Task: Look for discussions in the repository "Javascript" that are locked.
Action: Mouse moved to (943, 135)
Screenshot: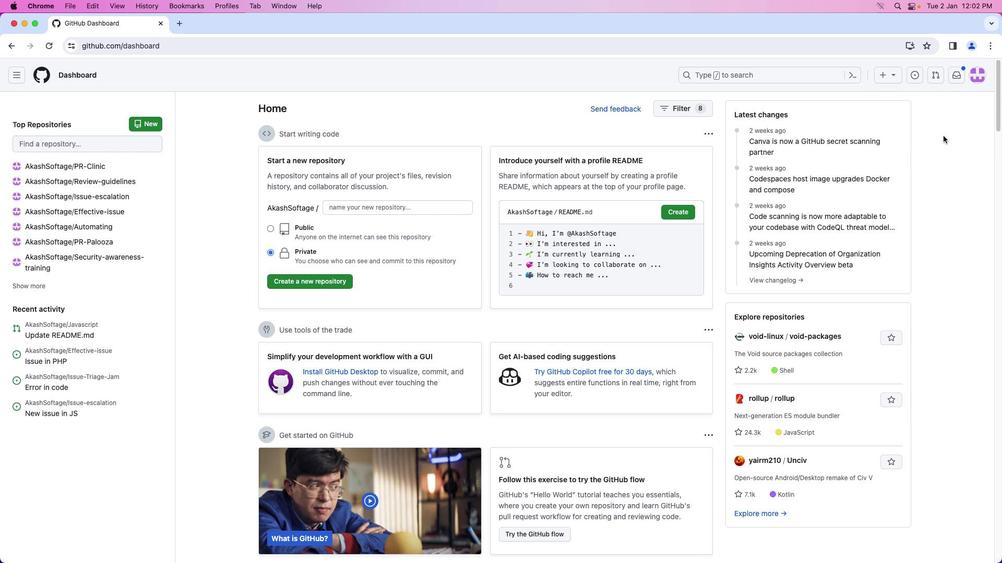 
Action: Mouse pressed left at (943, 135)
Screenshot: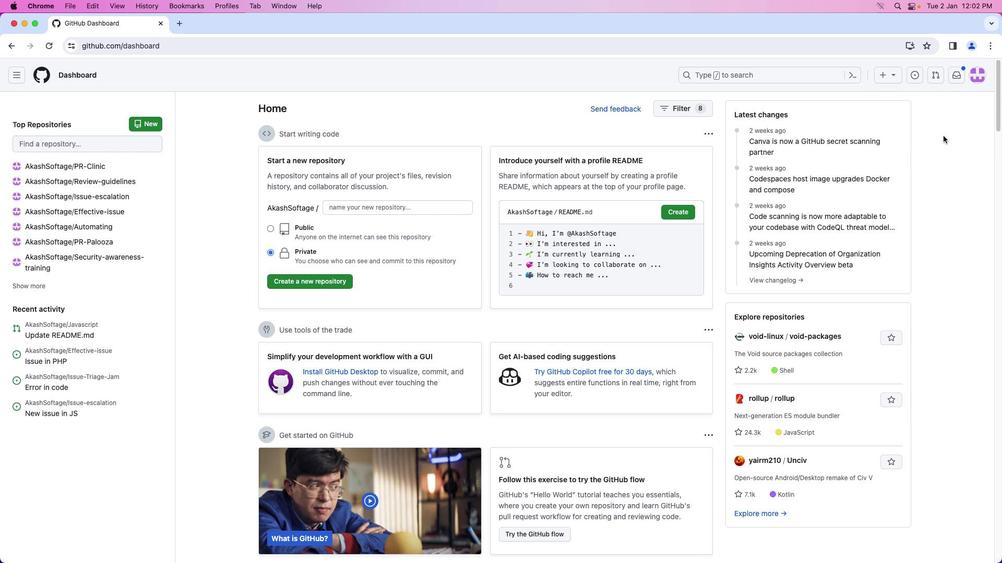 
Action: Mouse moved to (978, 81)
Screenshot: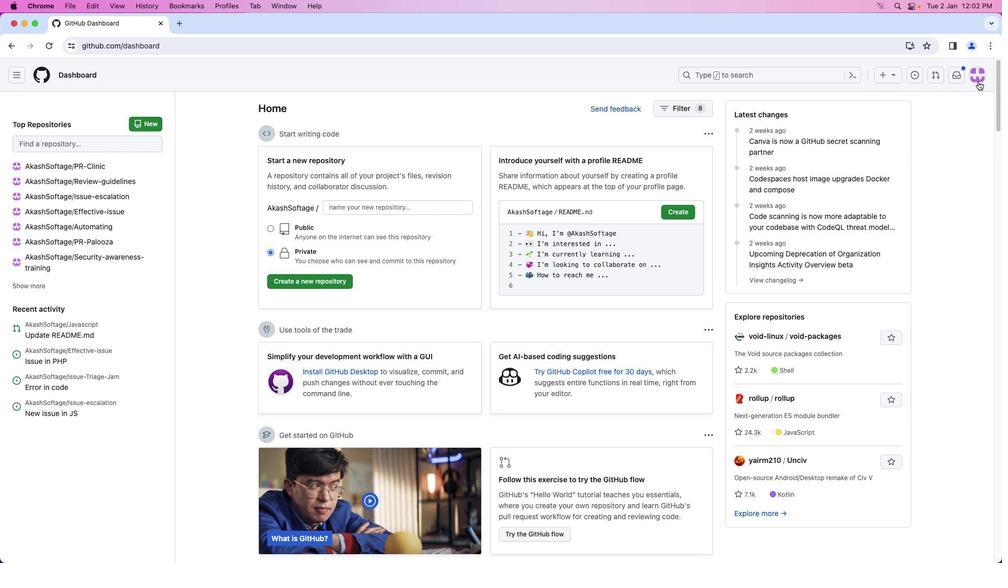 
Action: Mouse pressed left at (978, 81)
Screenshot: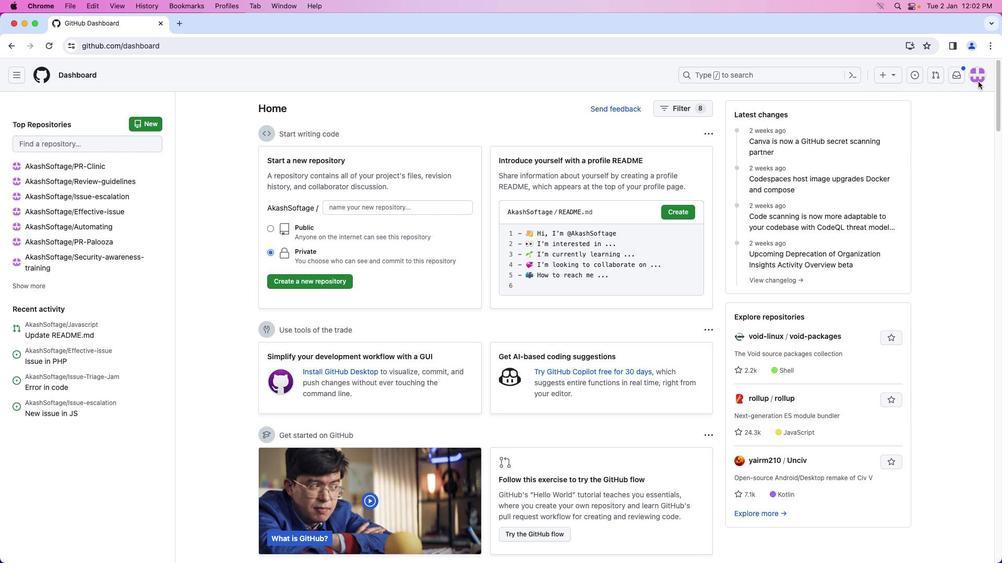 
Action: Mouse moved to (889, 169)
Screenshot: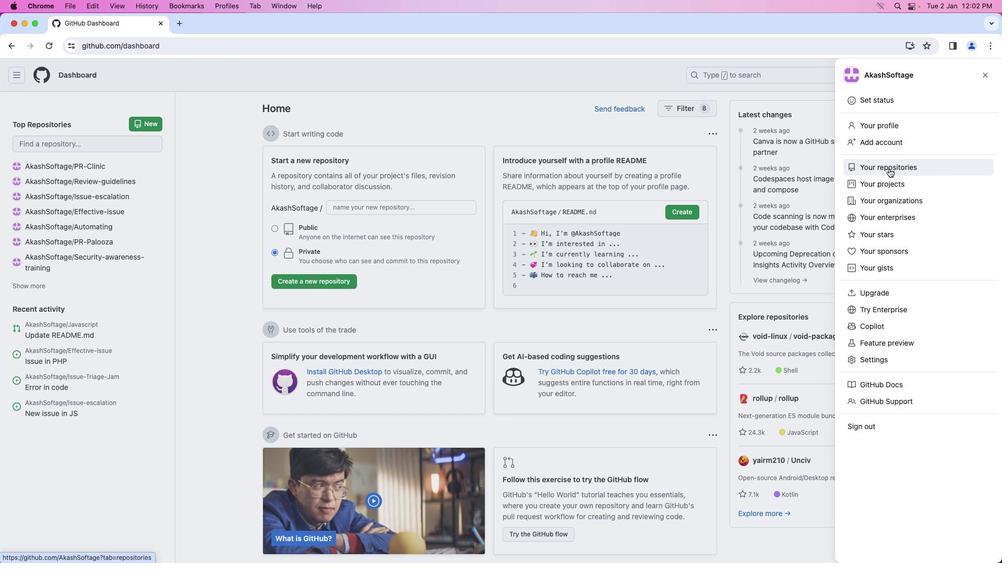
Action: Mouse pressed left at (889, 169)
Screenshot: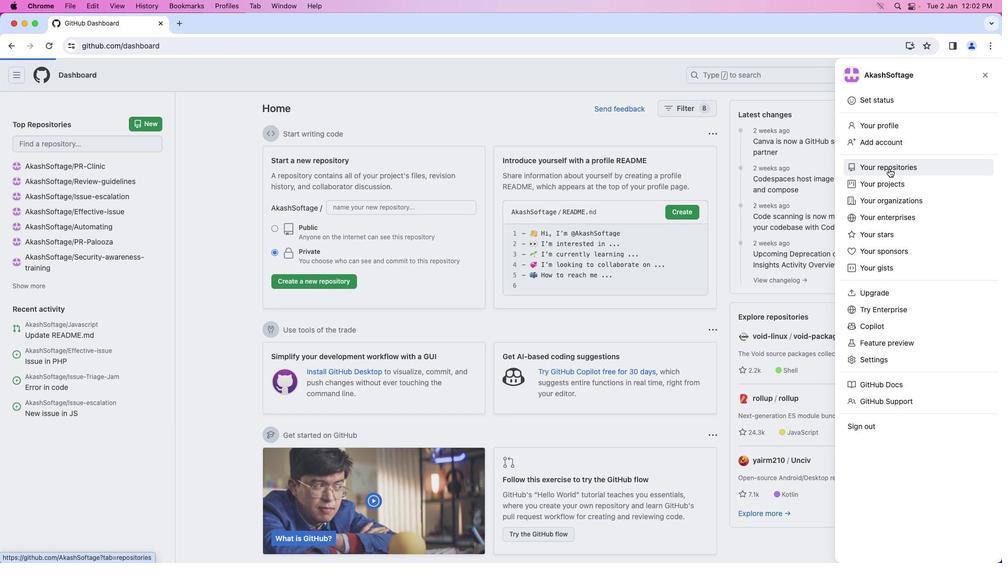 
Action: Mouse moved to (376, 169)
Screenshot: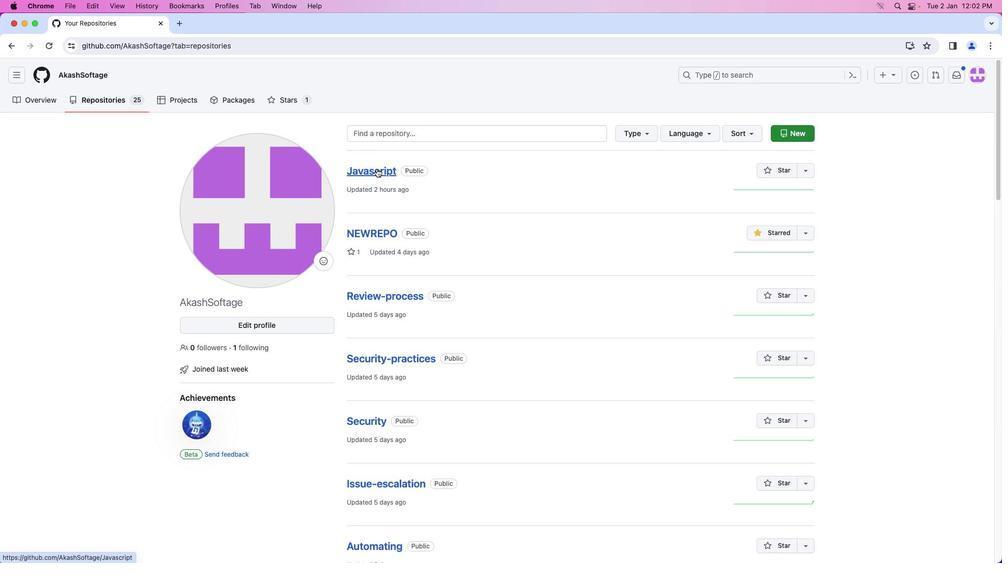 
Action: Mouse pressed left at (376, 169)
Screenshot: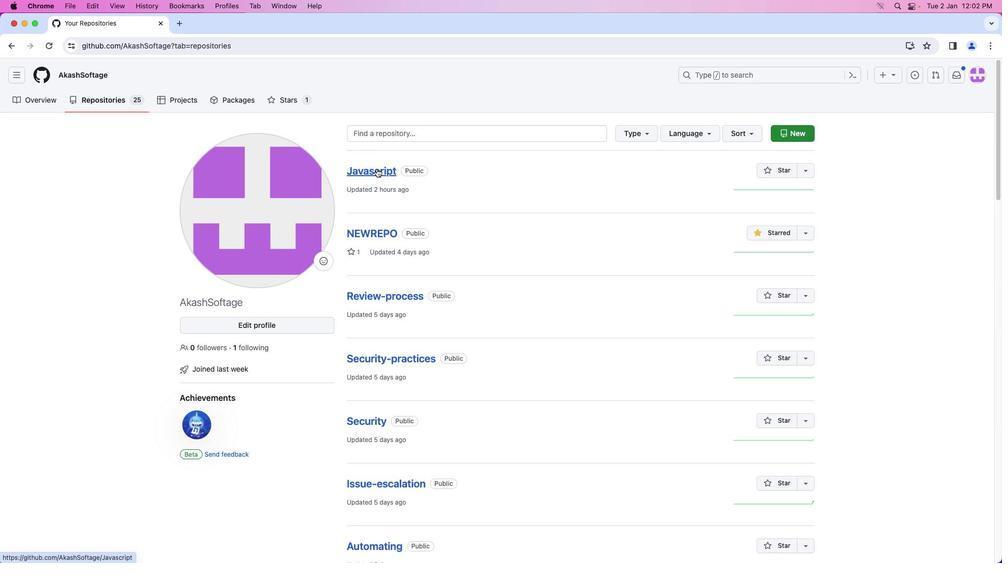 
Action: Mouse moved to (229, 107)
Screenshot: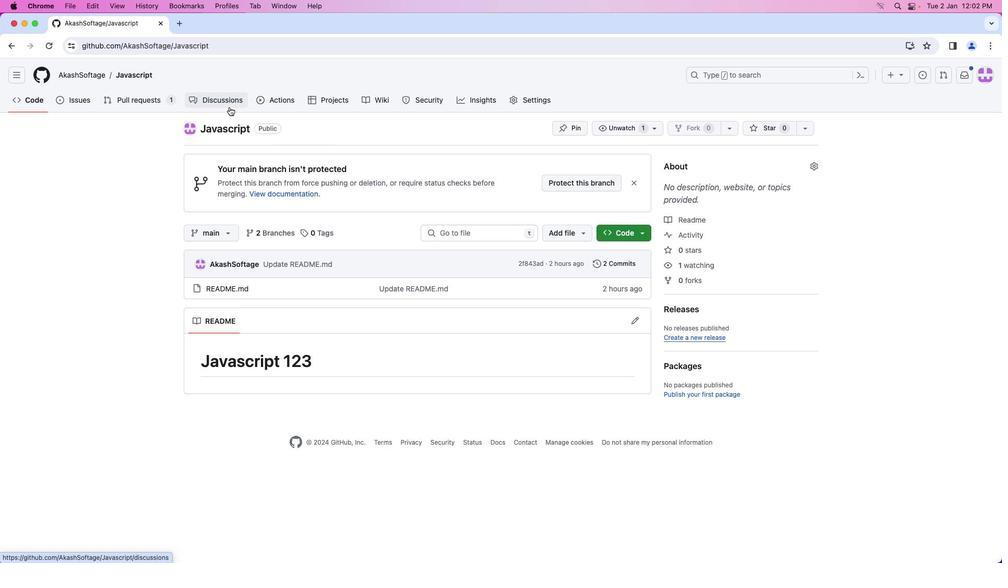 
Action: Mouse pressed left at (229, 107)
Screenshot: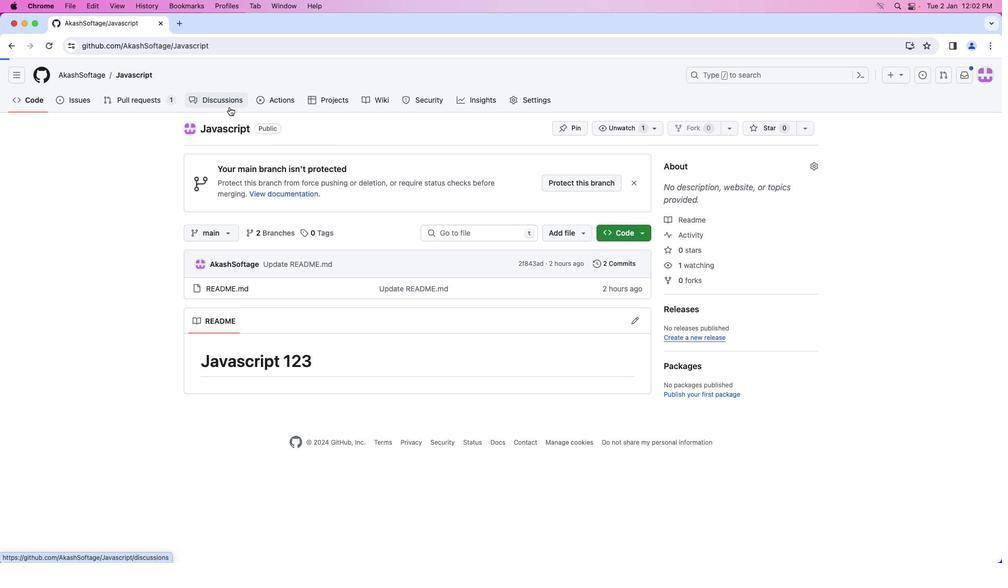 
Action: Mouse moved to (710, 222)
Screenshot: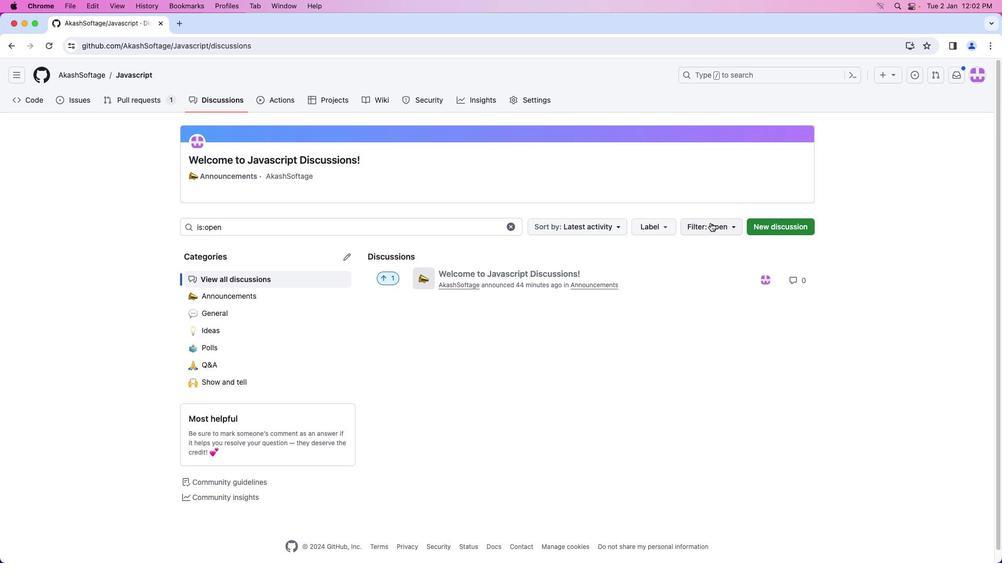 
Action: Mouse pressed left at (710, 222)
Screenshot: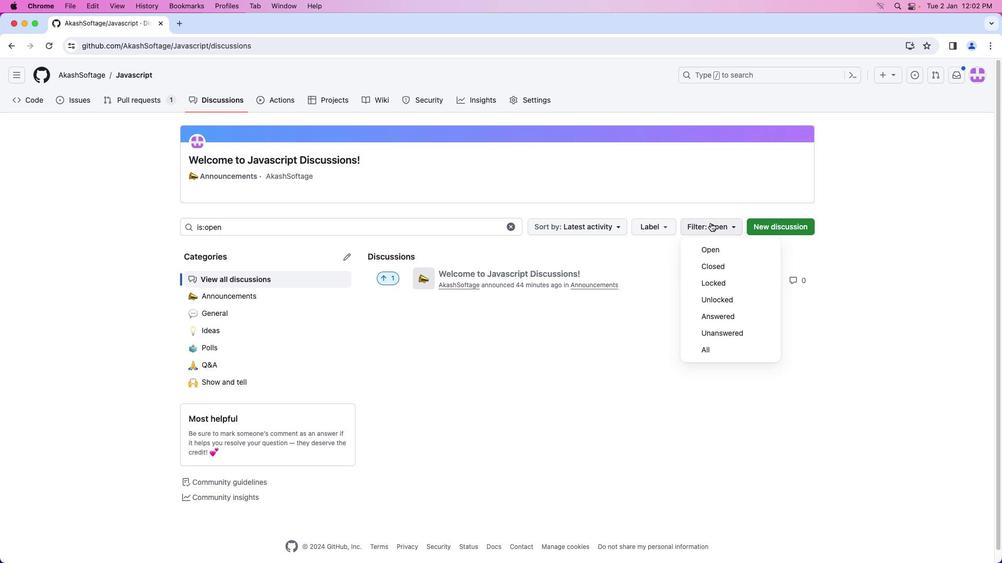 
Action: Mouse moved to (731, 284)
Screenshot: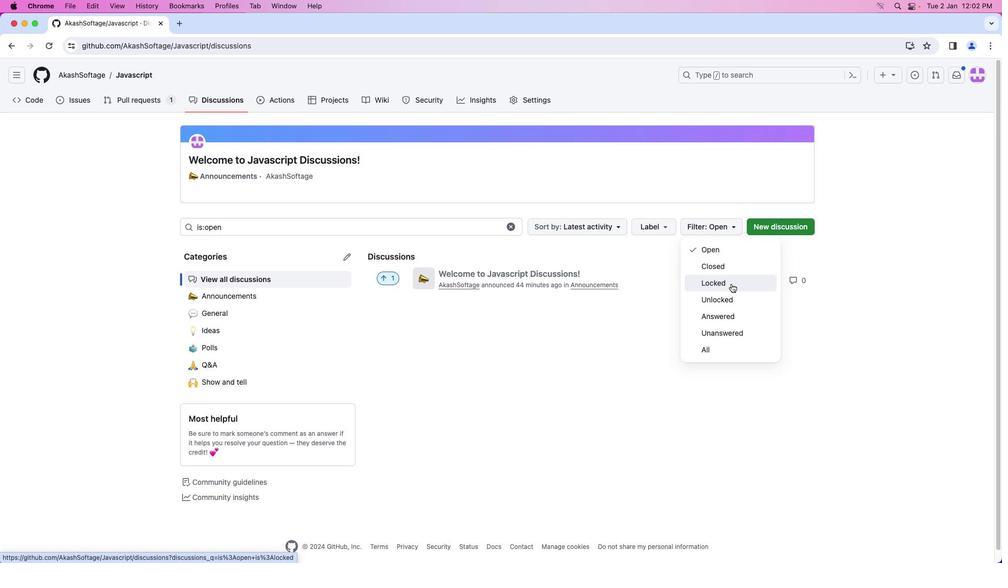 
Action: Mouse pressed left at (731, 284)
Screenshot: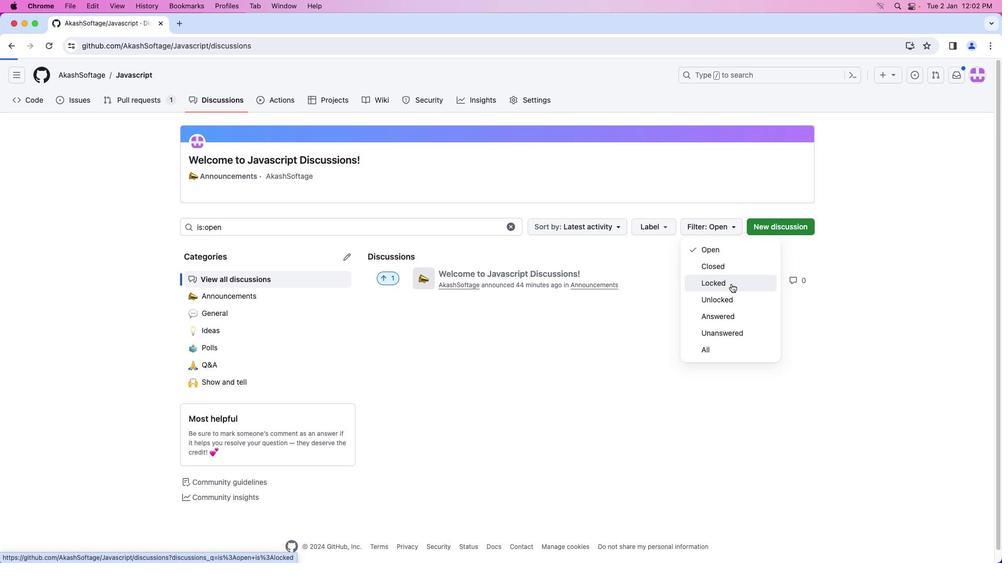
